 Task: Create a due date automation trigger when advanced on, on the tuesday after a card is due add basic assigned to member @aryan at 11:00 AM.
Action: Mouse moved to (812, 251)
Screenshot: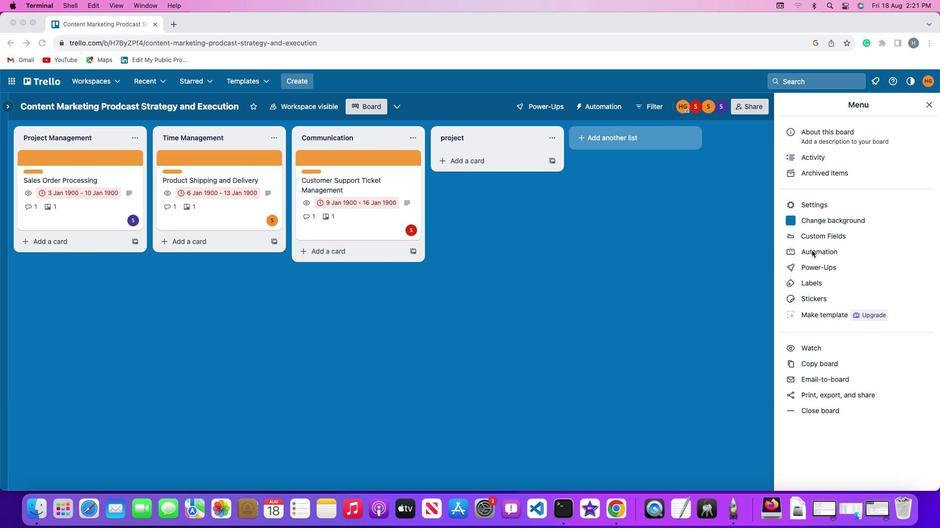 
Action: Mouse pressed left at (812, 251)
Screenshot: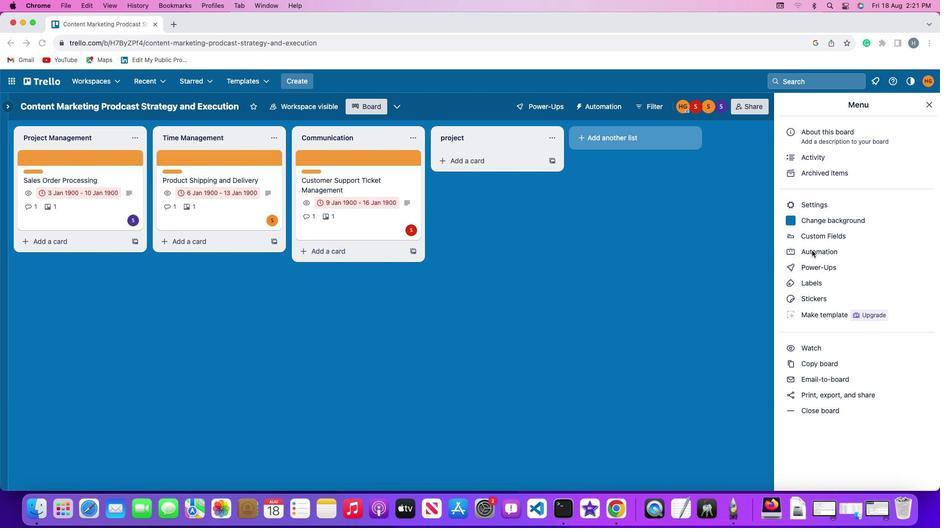 
Action: Mouse pressed left at (812, 251)
Screenshot: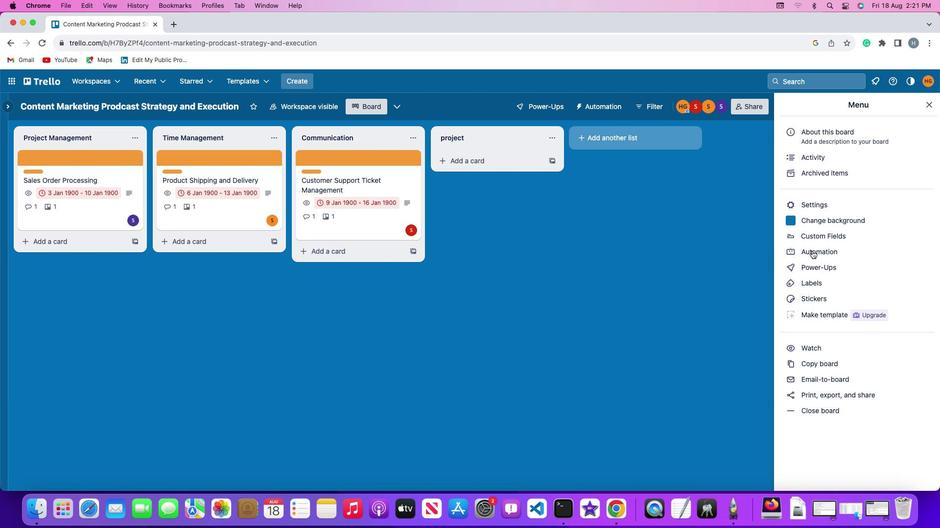 
Action: Mouse moved to (60, 232)
Screenshot: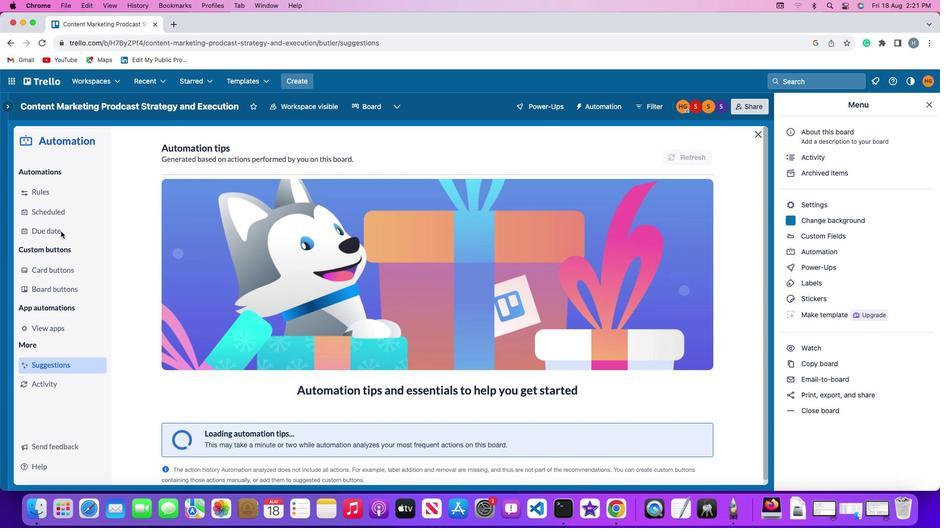 
Action: Mouse pressed left at (60, 232)
Screenshot: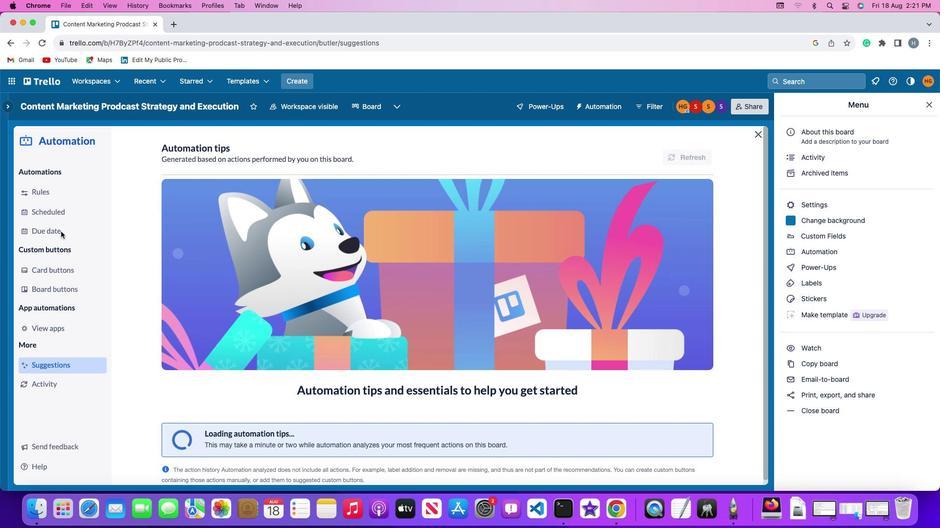 
Action: Mouse moved to (648, 149)
Screenshot: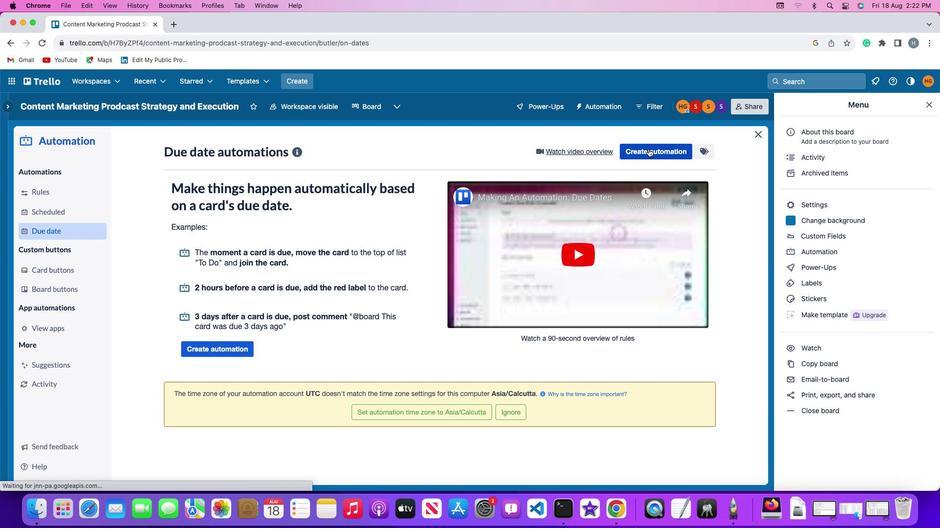 
Action: Mouse pressed left at (648, 149)
Screenshot: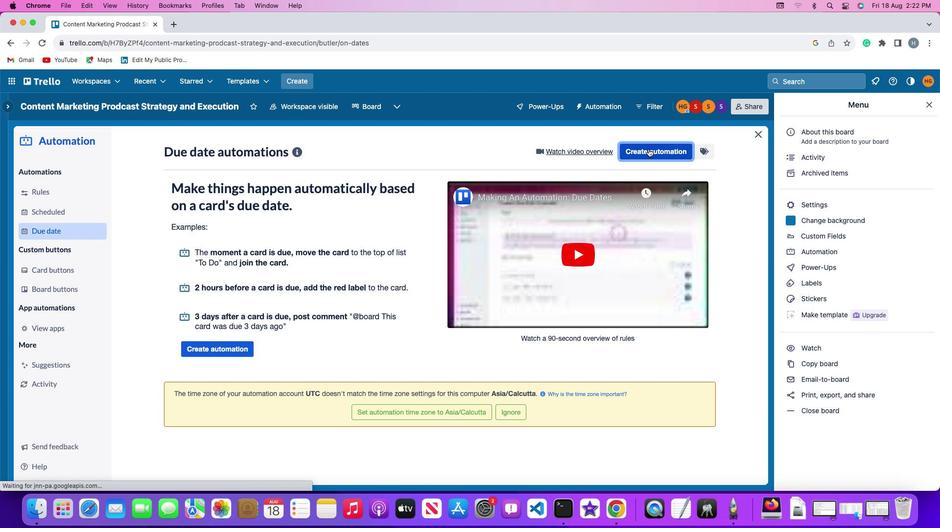 
Action: Mouse moved to (199, 242)
Screenshot: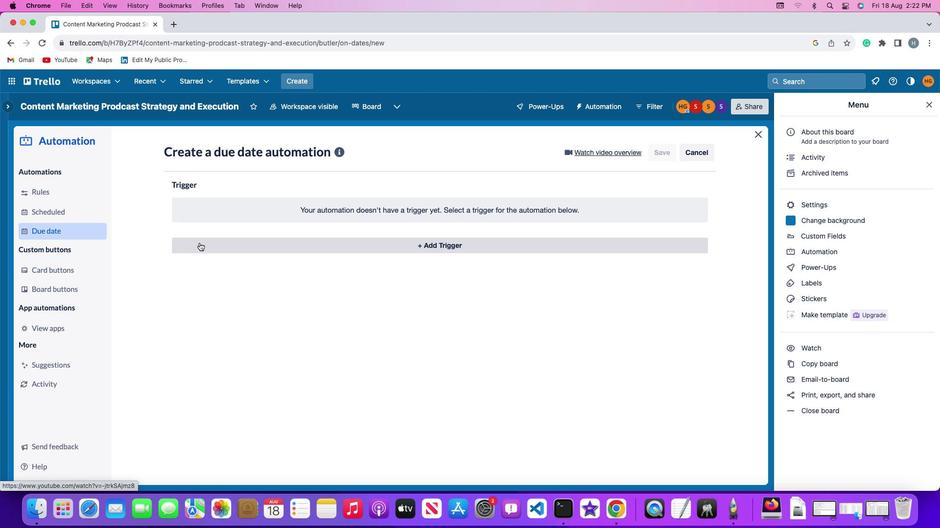 
Action: Mouse pressed left at (199, 242)
Screenshot: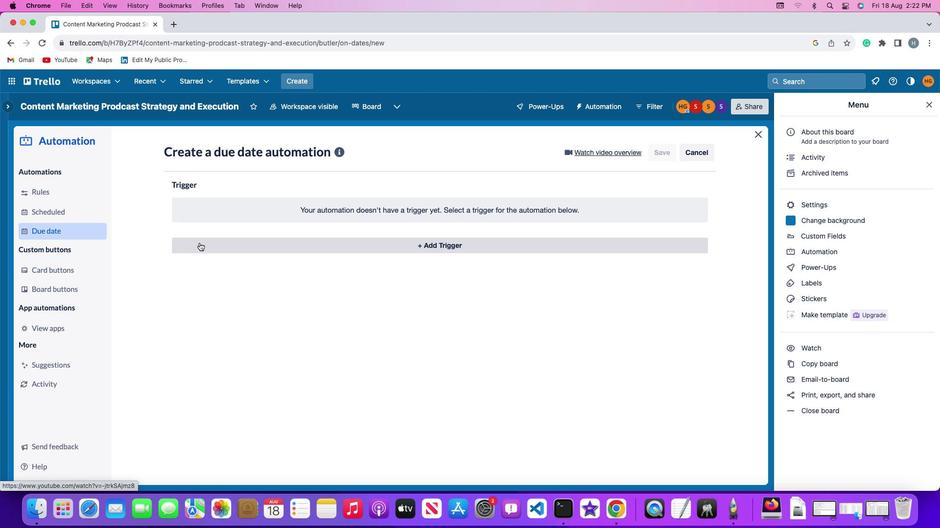 
Action: Mouse moved to (204, 430)
Screenshot: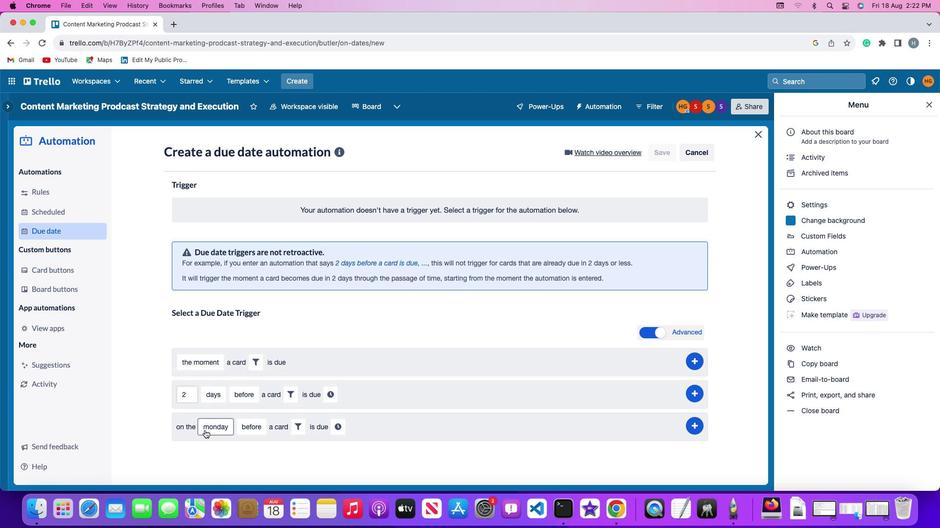 
Action: Mouse pressed left at (204, 430)
Screenshot: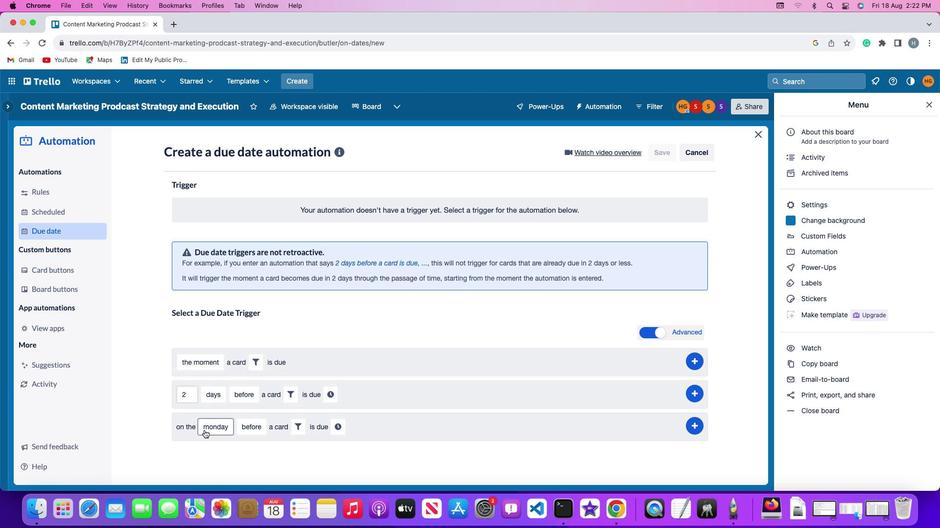 
Action: Mouse moved to (228, 310)
Screenshot: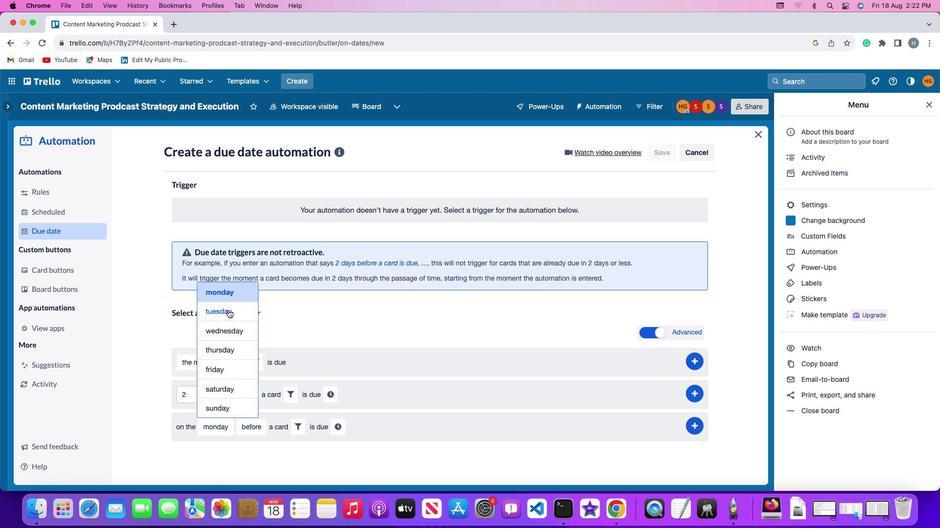 
Action: Mouse pressed left at (228, 310)
Screenshot: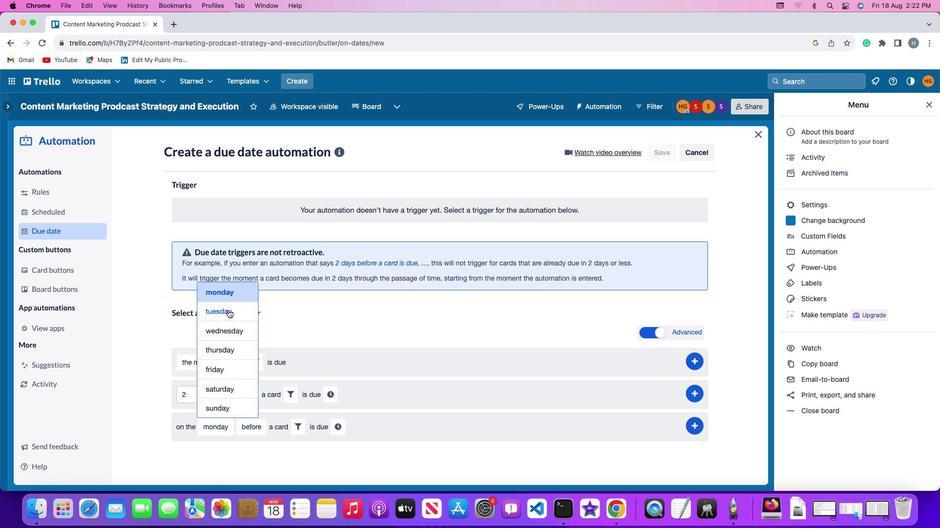 
Action: Mouse moved to (254, 423)
Screenshot: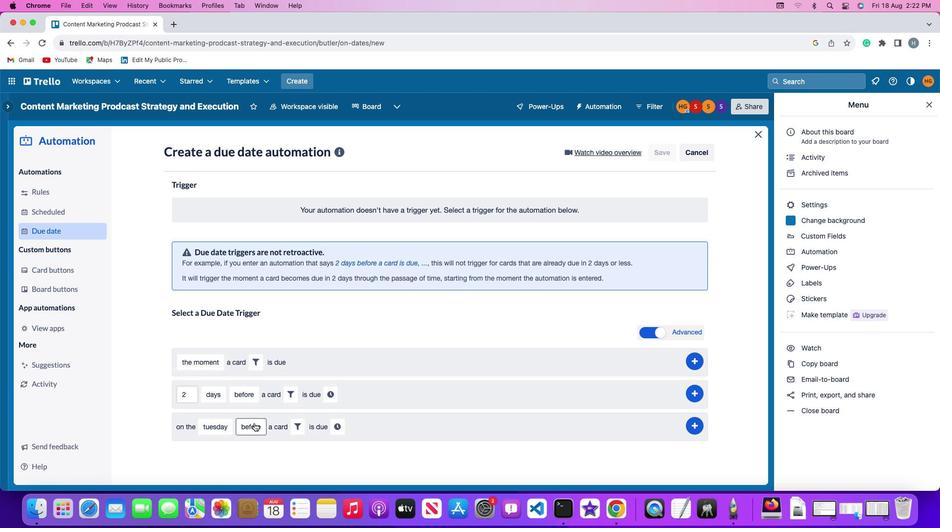 
Action: Mouse pressed left at (254, 423)
Screenshot: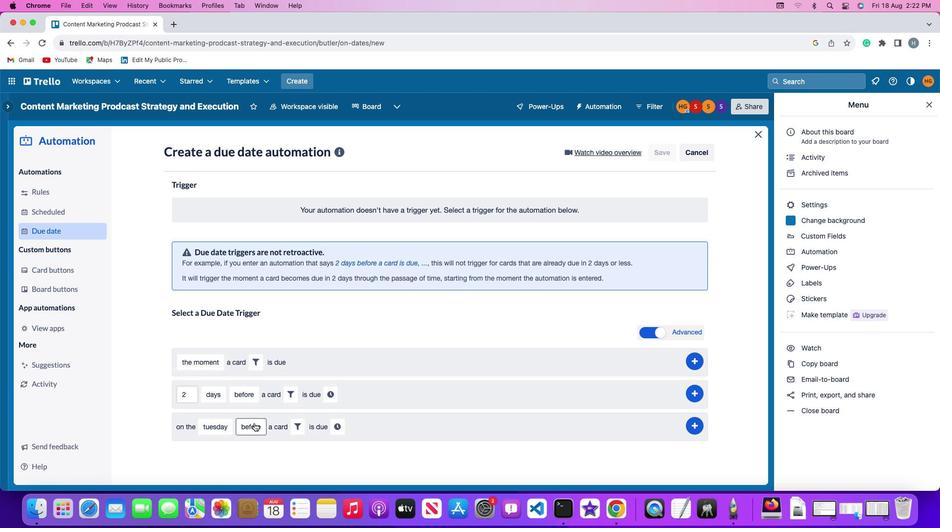 
Action: Mouse moved to (265, 365)
Screenshot: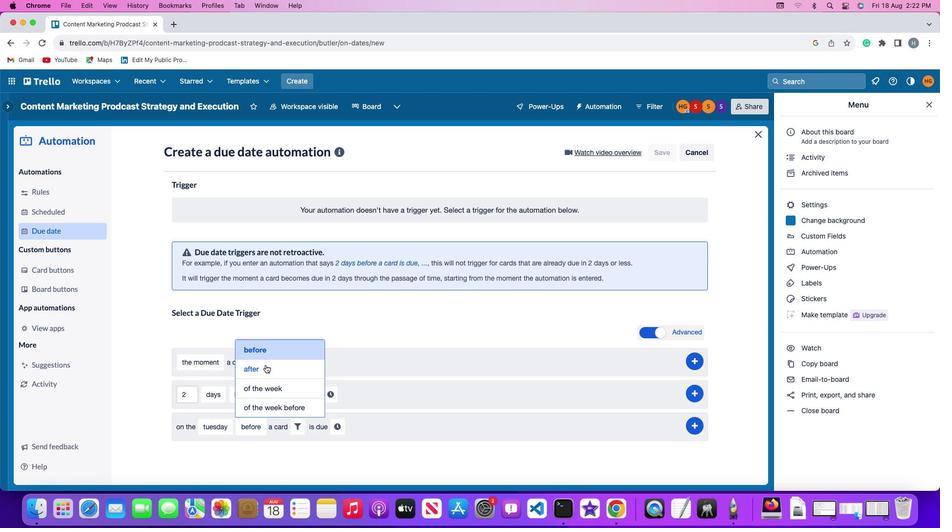 
Action: Mouse pressed left at (265, 365)
Screenshot: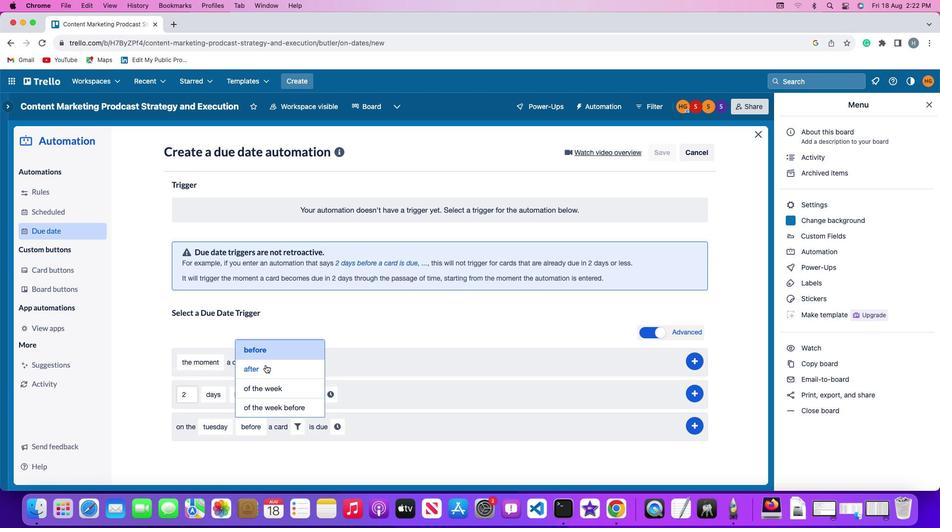 
Action: Mouse moved to (293, 430)
Screenshot: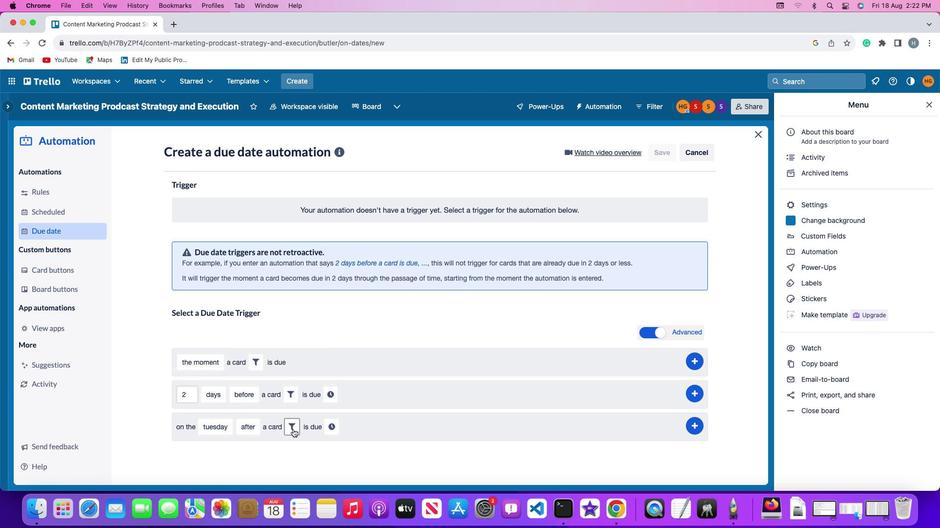 
Action: Mouse pressed left at (293, 430)
Screenshot: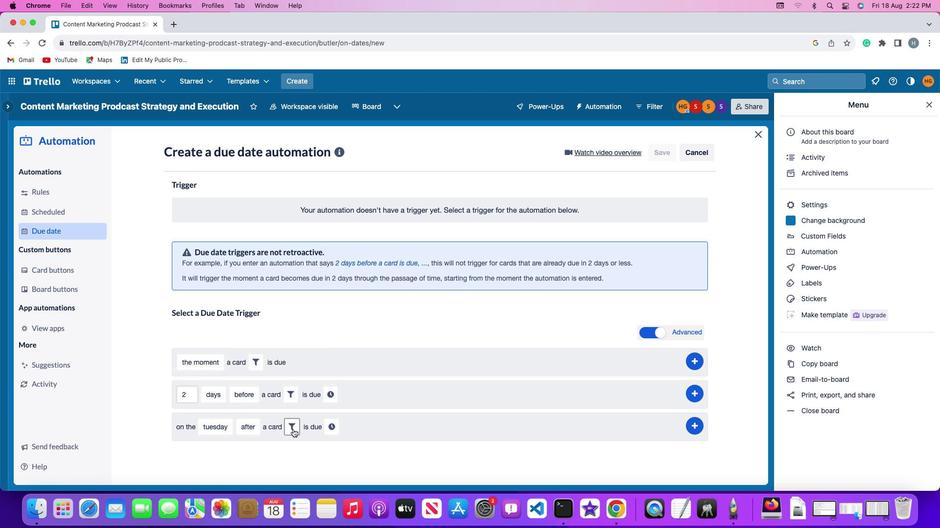 
Action: Mouse moved to (278, 453)
Screenshot: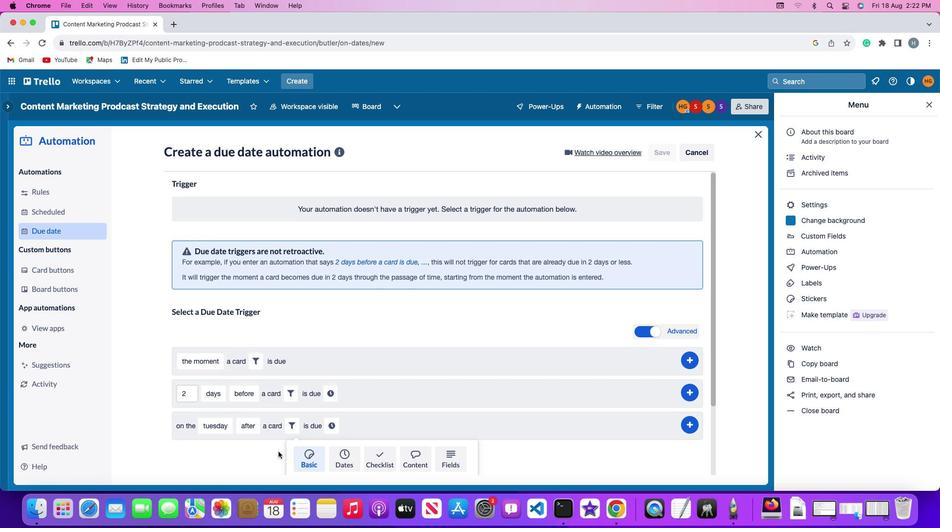 
Action: Mouse scrolled (278, 453) with delta (0, 0)
Screenshot: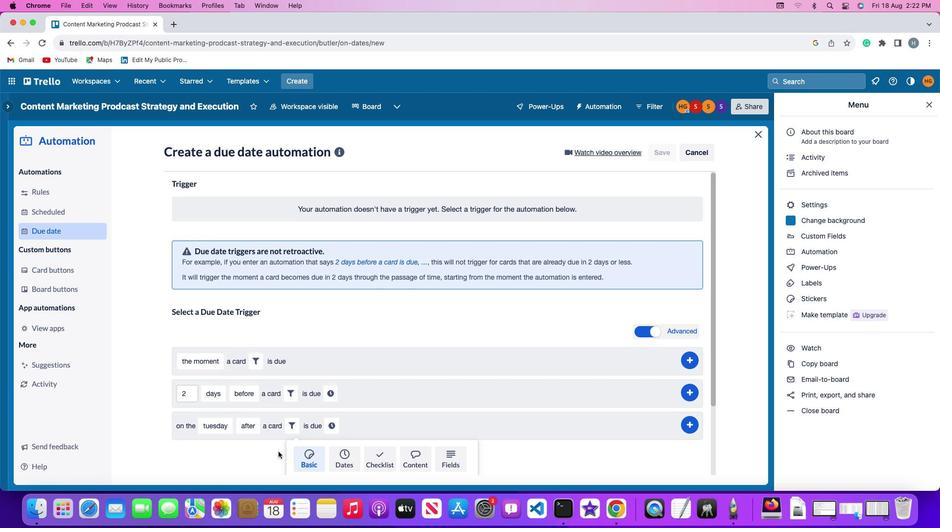 
Action: Mouse scrolled (278, 453) with delta (0, 0)
Screenshot: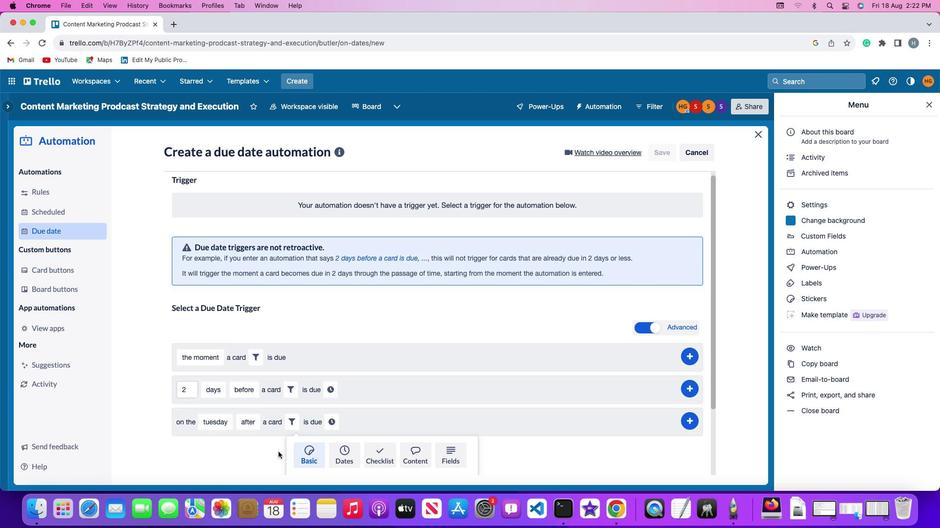 
Action: Mouse moved to (278, 453)
Screenshot: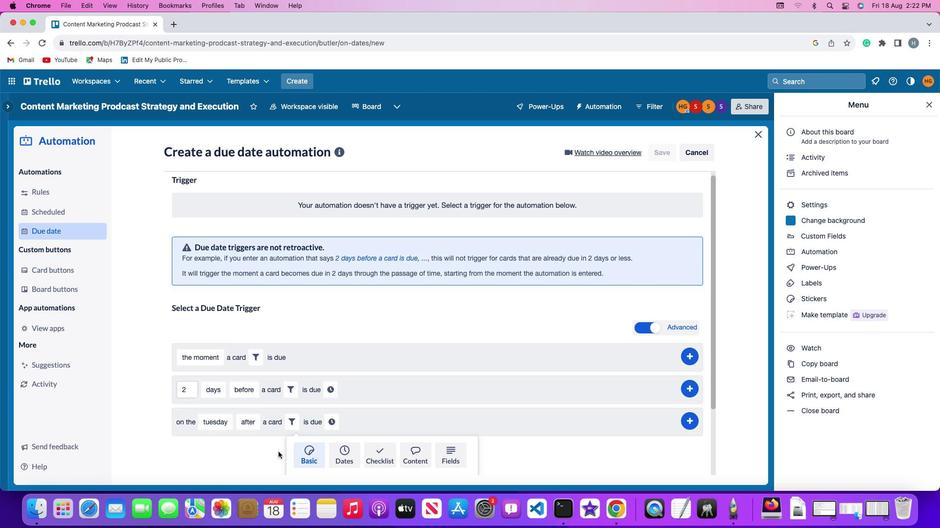
Action: Mouse scrolled (278, 453) with delta (0, -1)
Screenshot: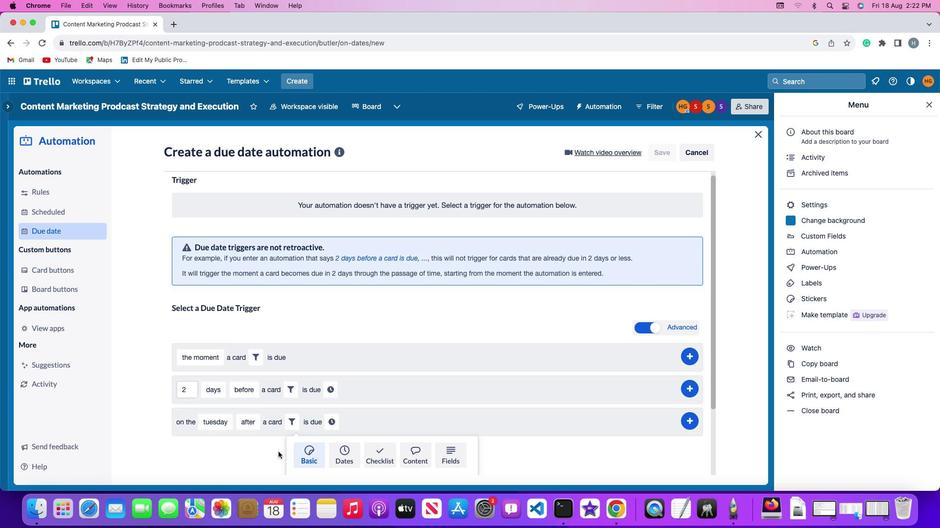 
Action: Mouse moved to (278, 452)
Screenshot: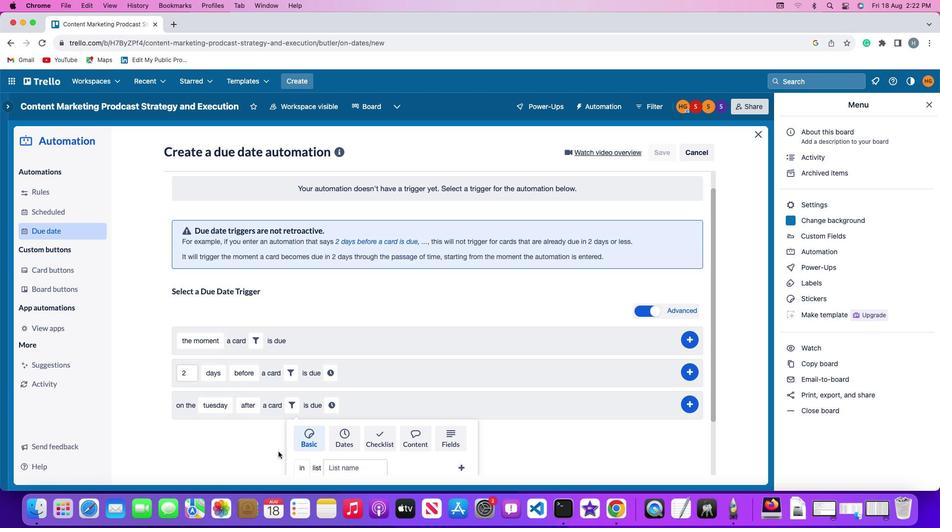 
Action: Mouse scrolled (278, 452) with delta (0, -2)
Screenshot: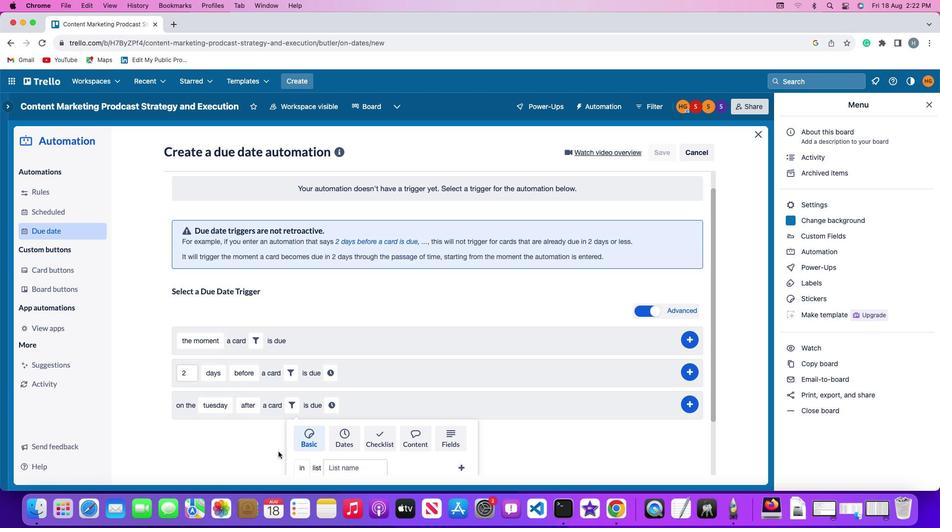 
Action: Mouse moved to (278, 452)
Screenshot: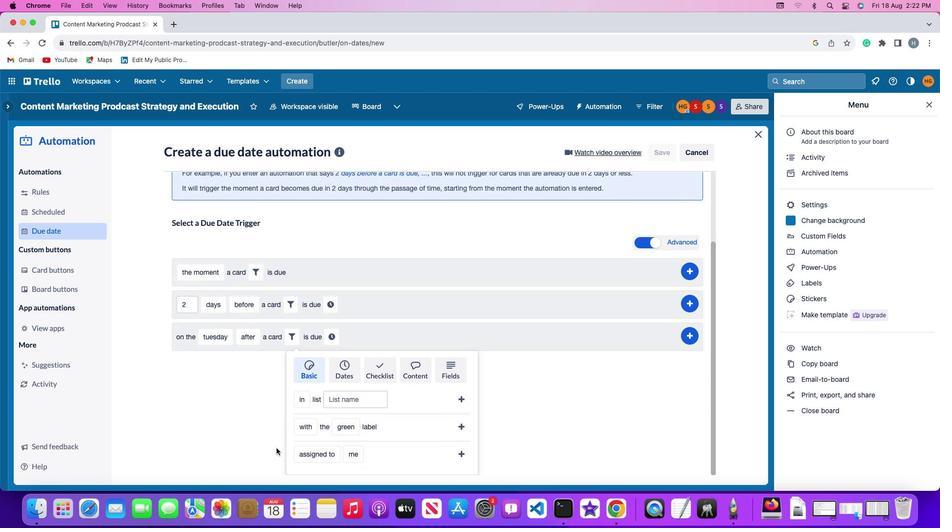 
Action: Mouse scrolled (278, 452) with delta (0, 0)
Screenshot: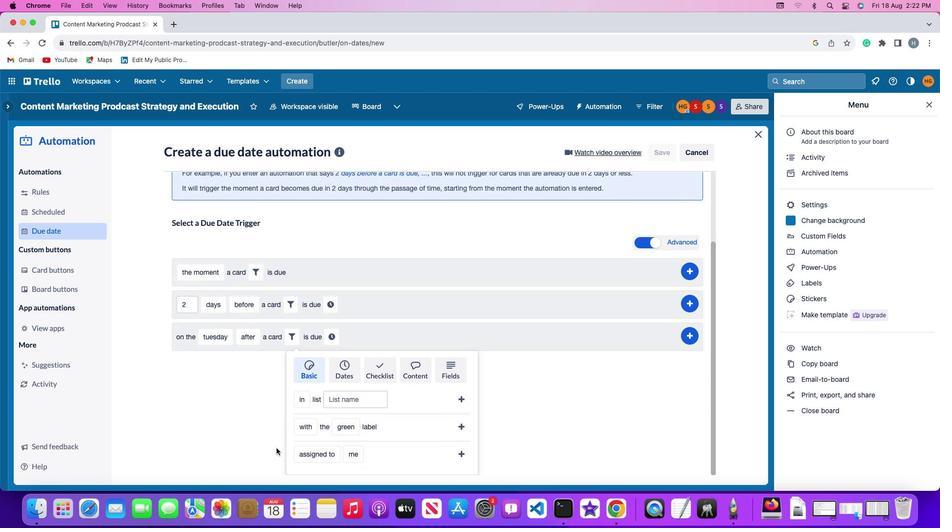 
Action: Mouse scrolled (278, 452) with delta (0, 0)
Screenshot: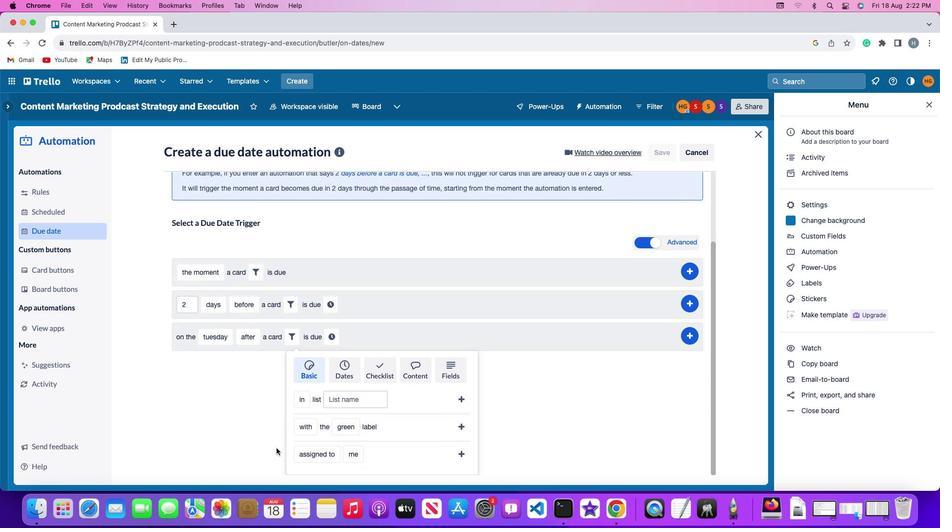 
Action: Mouse moved to (278, 452)
Screenshot: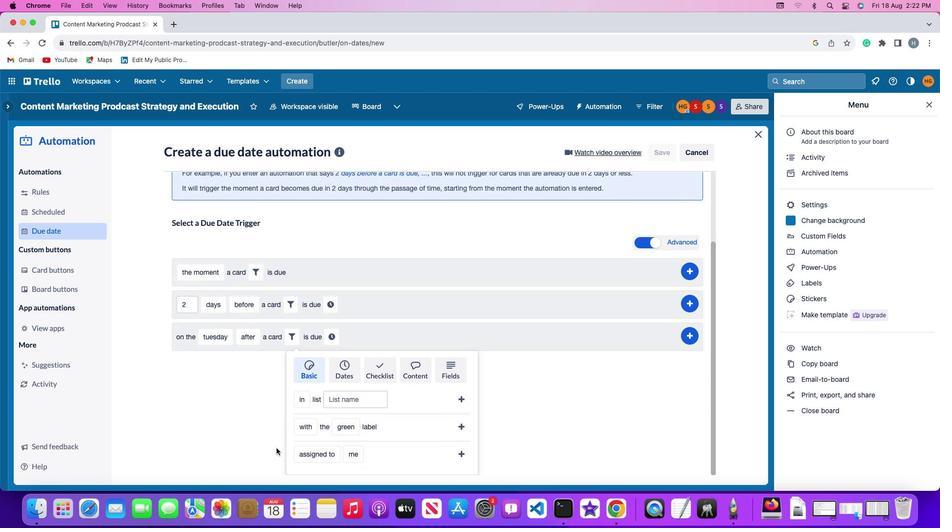 
Action: Mouse scrolled (278, 452) with delta (0, -1)
Screenshot: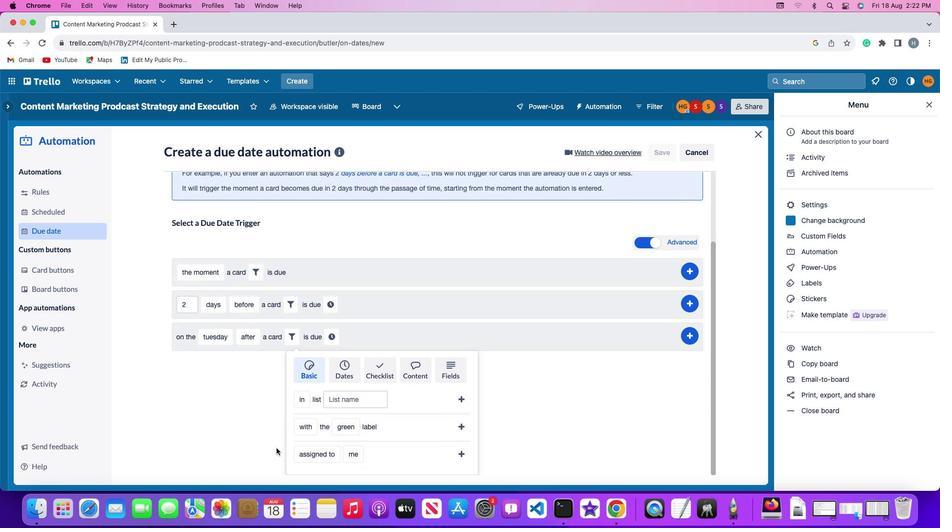 
Action: Mouse moved to (277, 449)
Screenshot: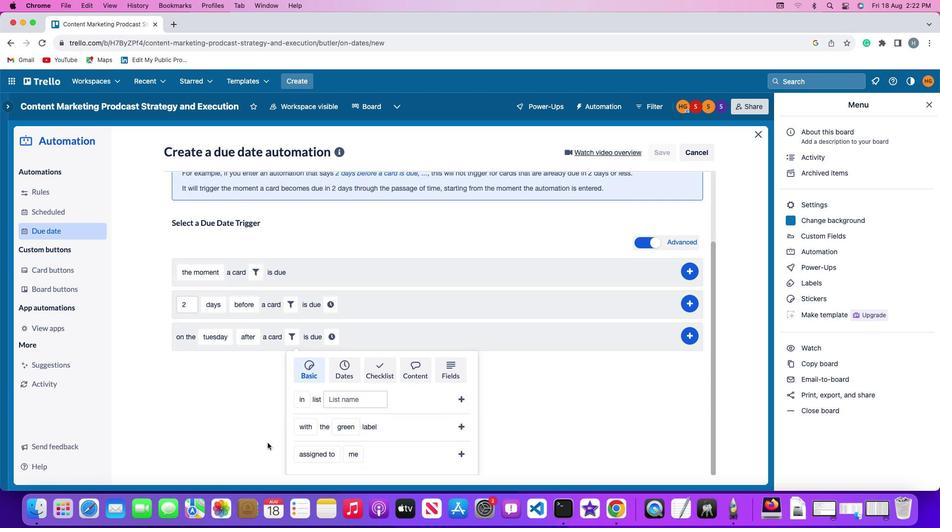 
Action: Mouse scrolled (277, 449) with delta (0, -2)
Screenshot: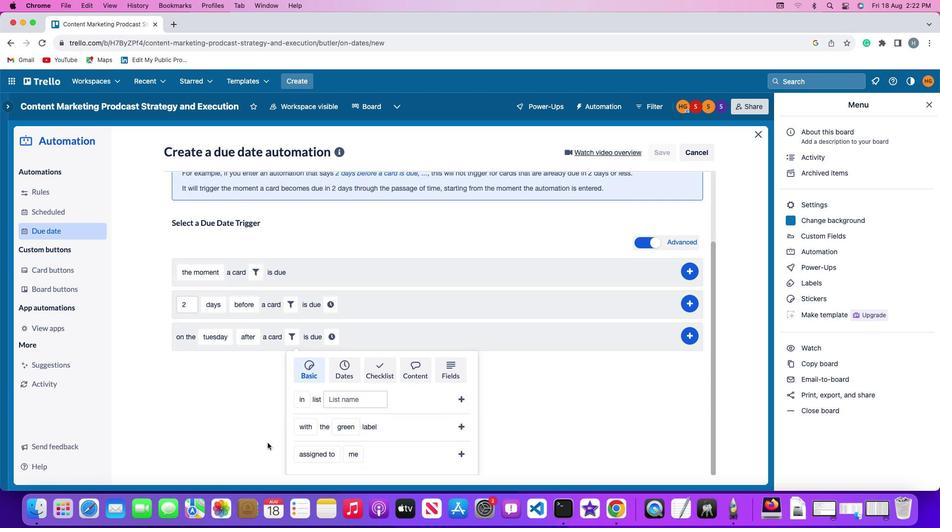
Action: Mouse moved to (314, 451)
Screenshot: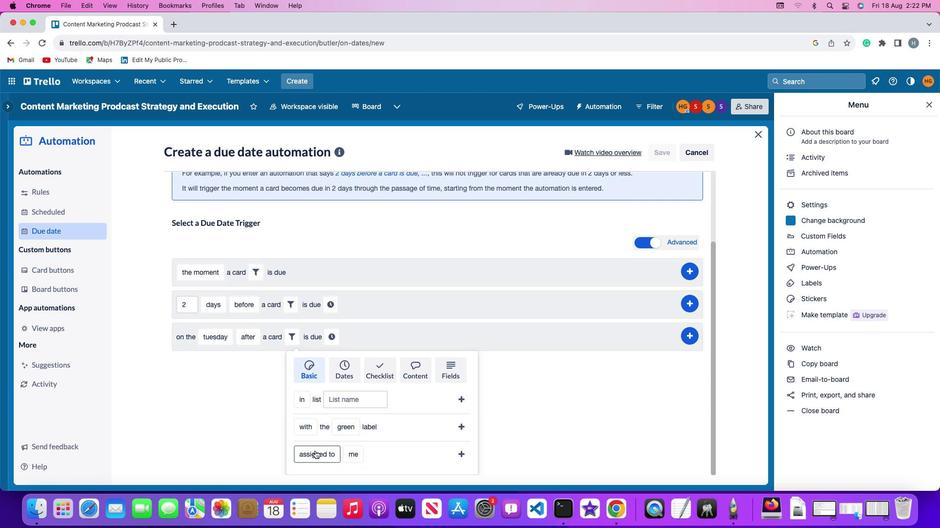 
Action: Mouse pressed left at (314, 451)
Screenshot: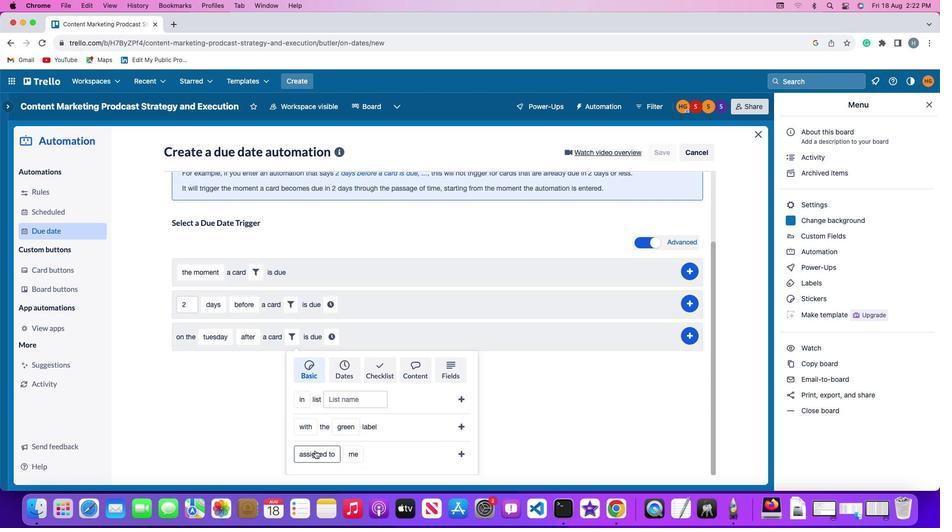 
Action: Mouse moved to (328, 399)
Screenshot: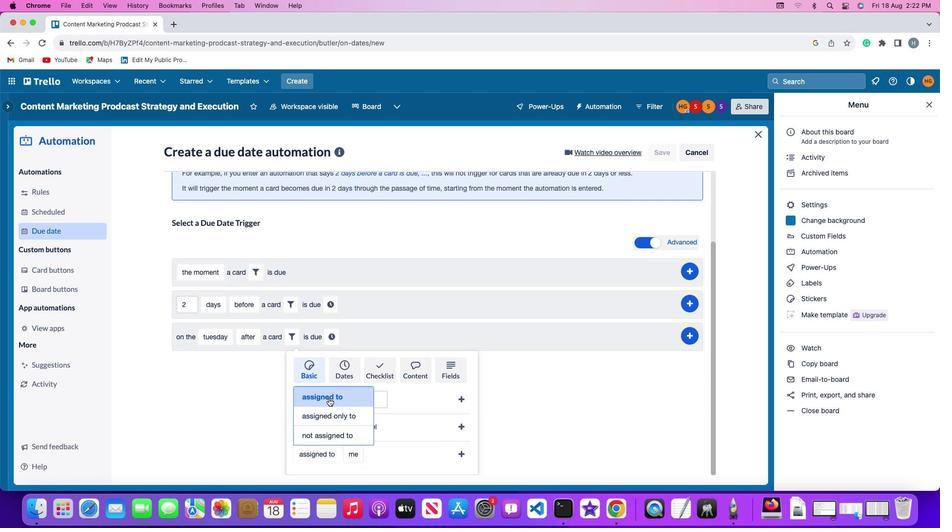 
Action: Mouse pressed left at (328, 399)
Screenshot: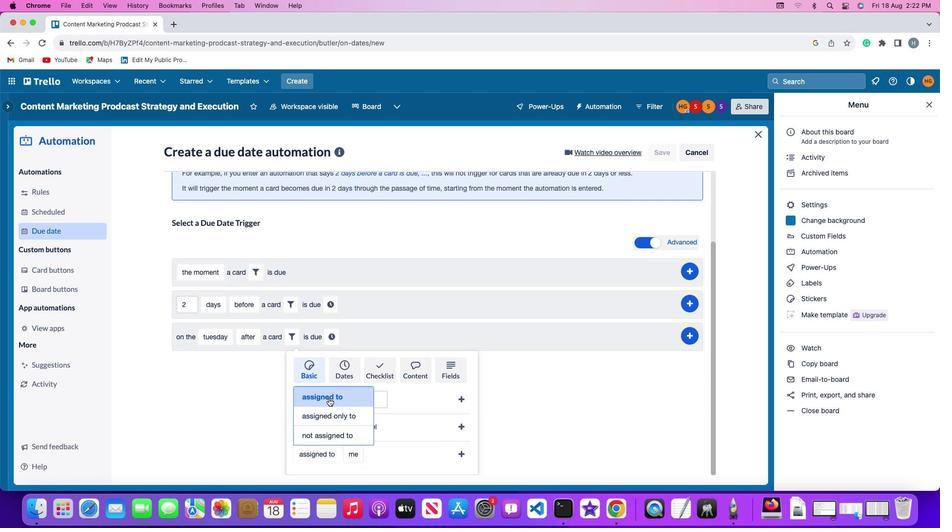 
Action: Mouse moved to (356, 455)
Screenshot: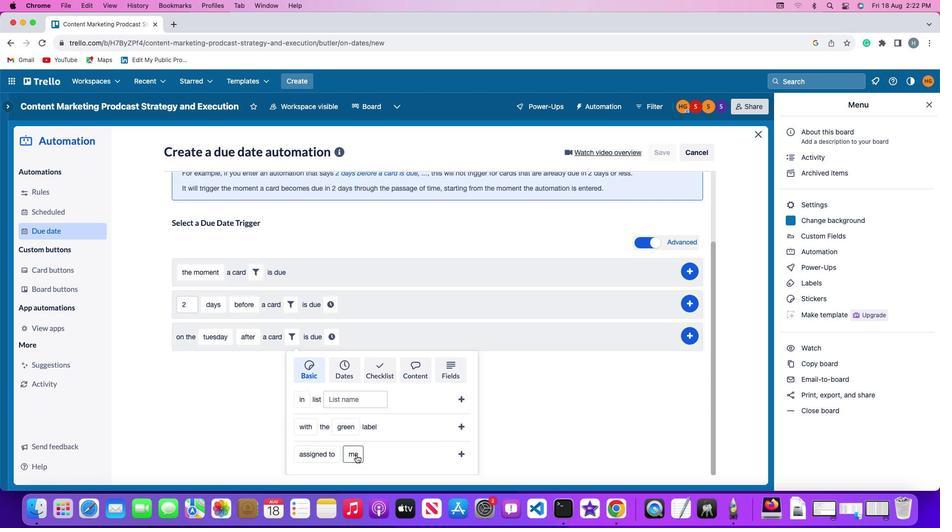 
Action: Mouse pressed left at (356, 455)
Screenshot: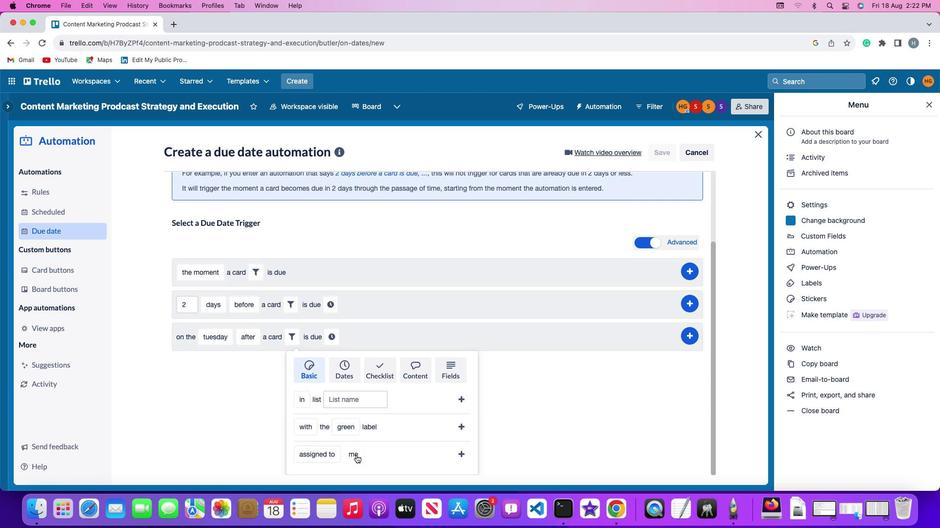 
Action: Mouse moved to (368, 439)
Screenshot: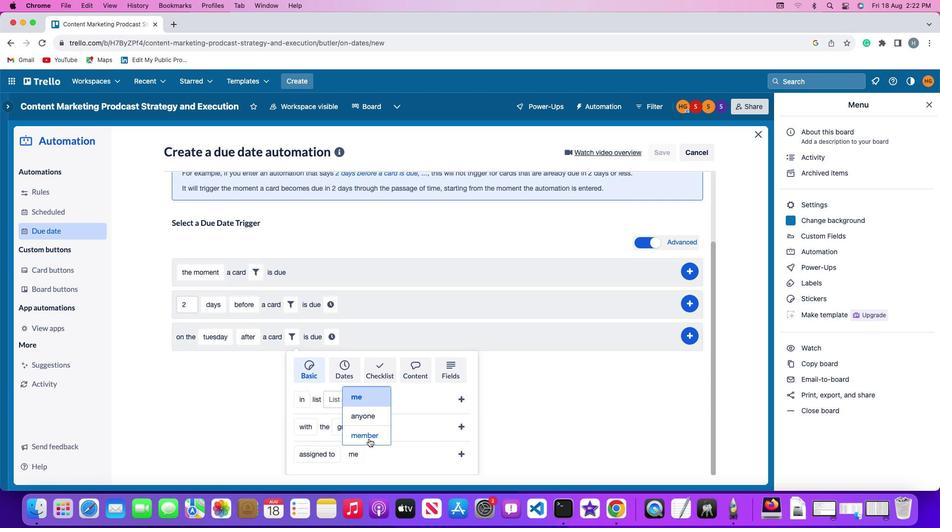 
Action: Mouse pressed left at (368, 439)
Screenshot: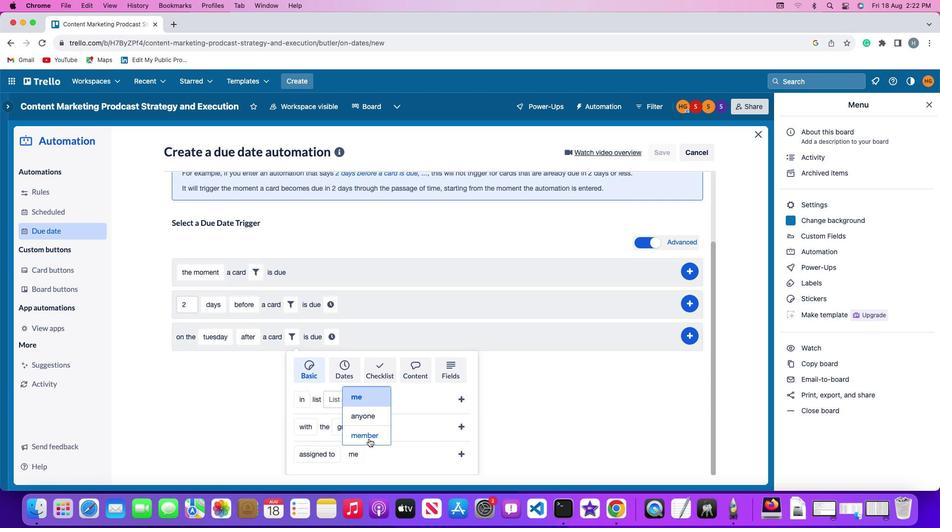 
Action: Mouse moved to (404, 455)
Screenshot: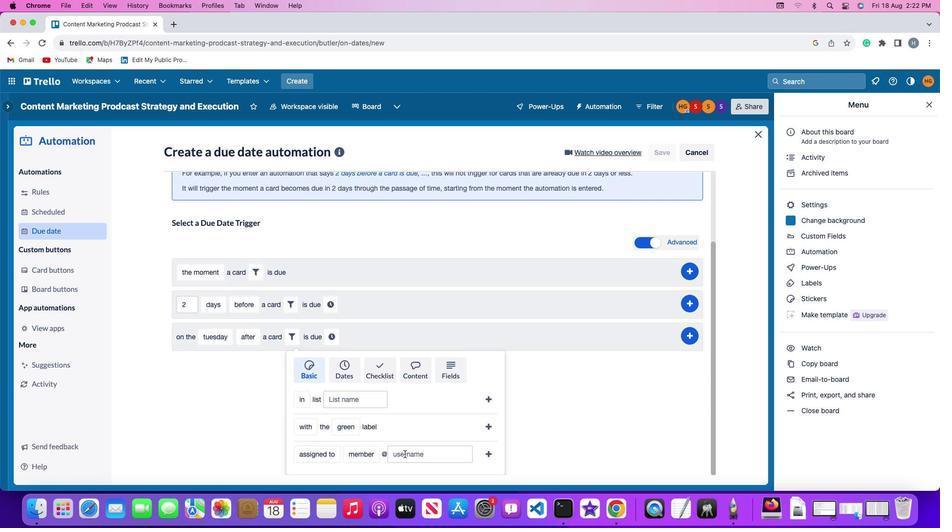 
Action: Mouse pressed left at (404, 455)
Screenshot: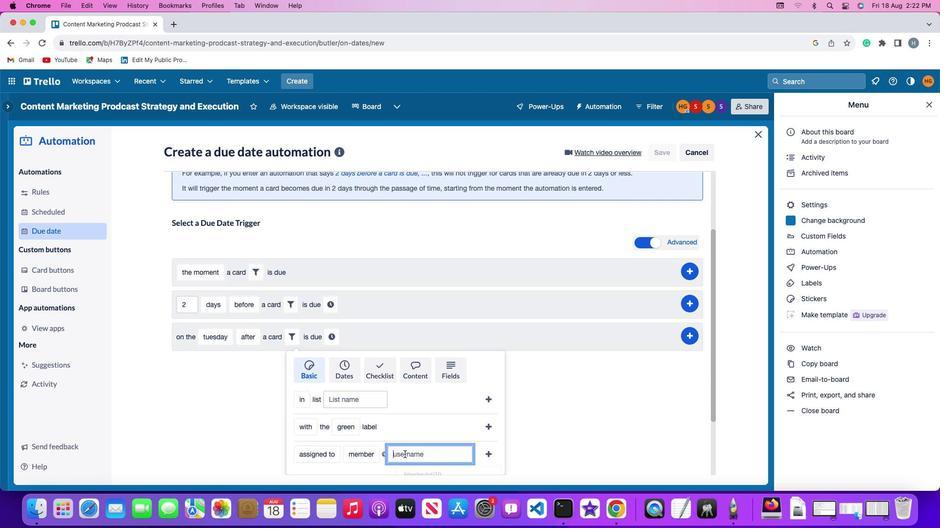 
Action: Mouse moved to (407, 454)
Screenshot: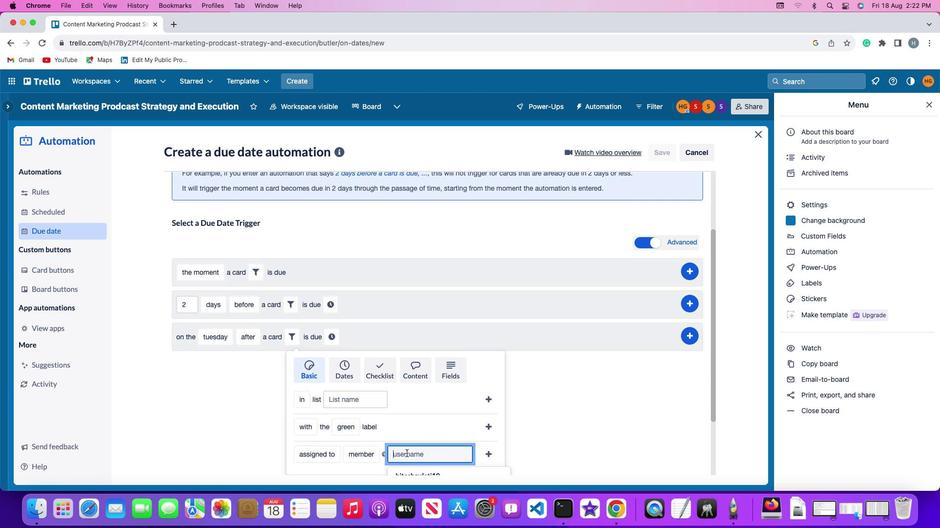 
Action: Key pressed 'a''r''y''a''n'
Screenshot: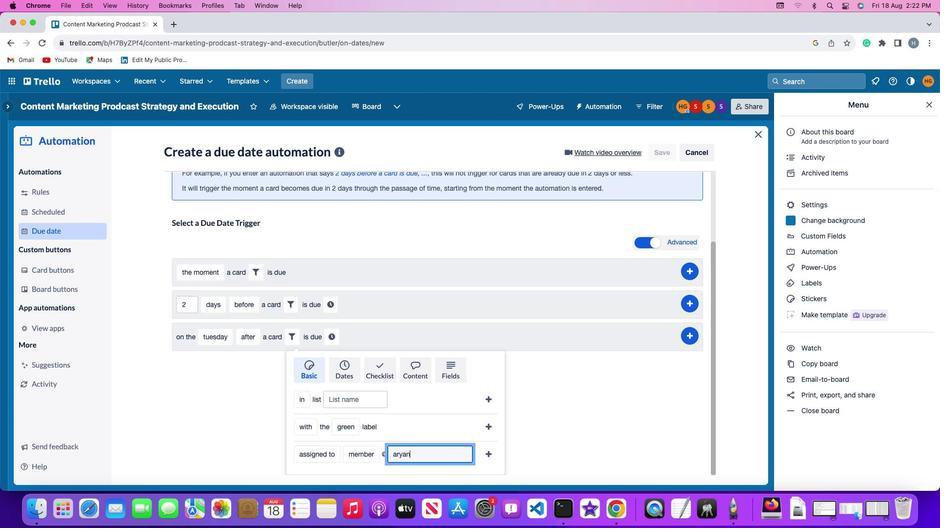
Action: Mouse moved to (485, 453)
Screenshot: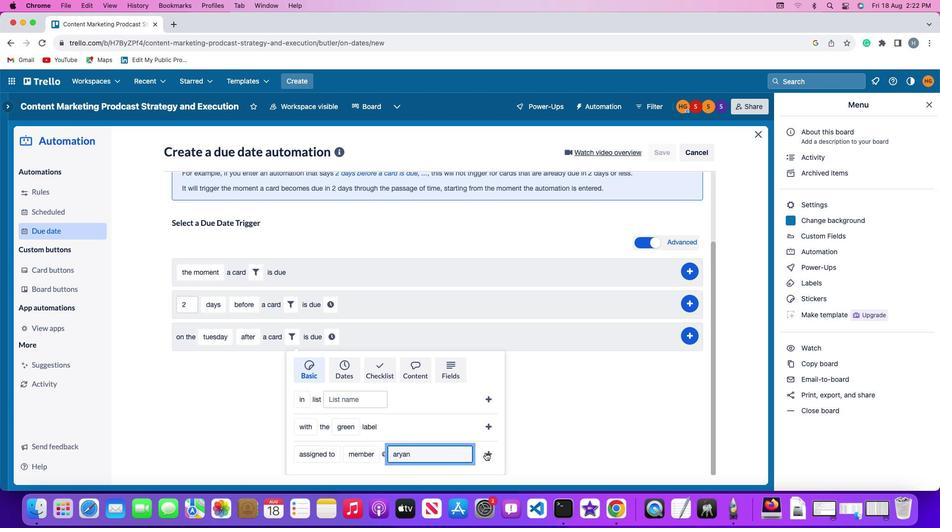 
Action: Mouse pressed left at (485, 453)
Screenshot: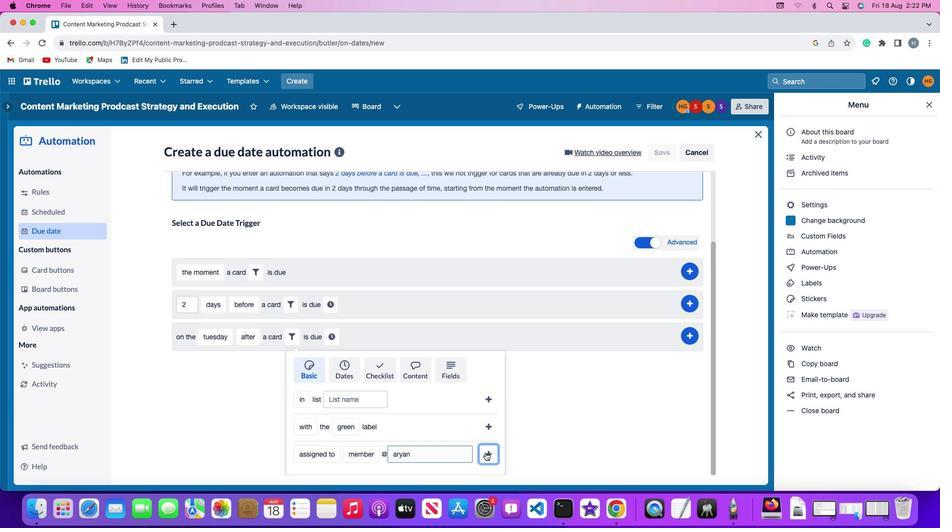 
Action: Mouse moved to (443, 424)
Screenshot: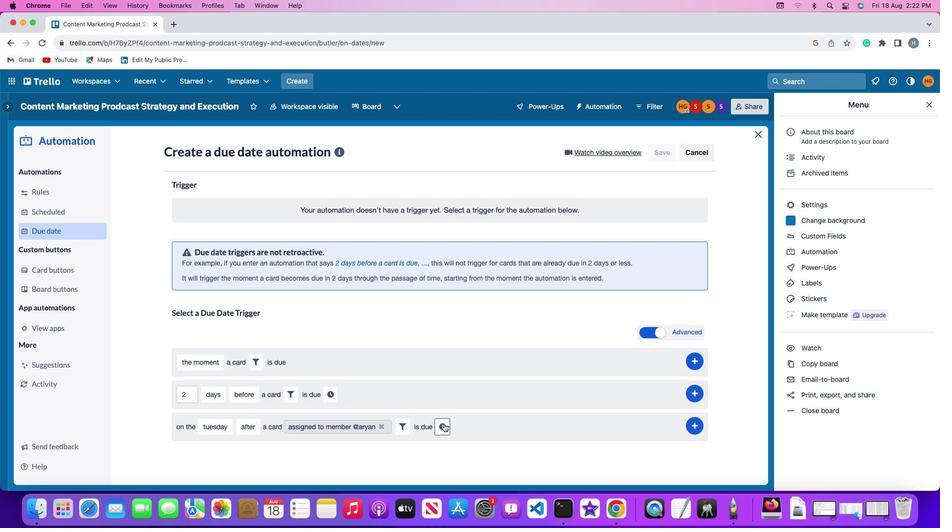 
Action: Mouse pressed left at (443, 424)
Screenshot: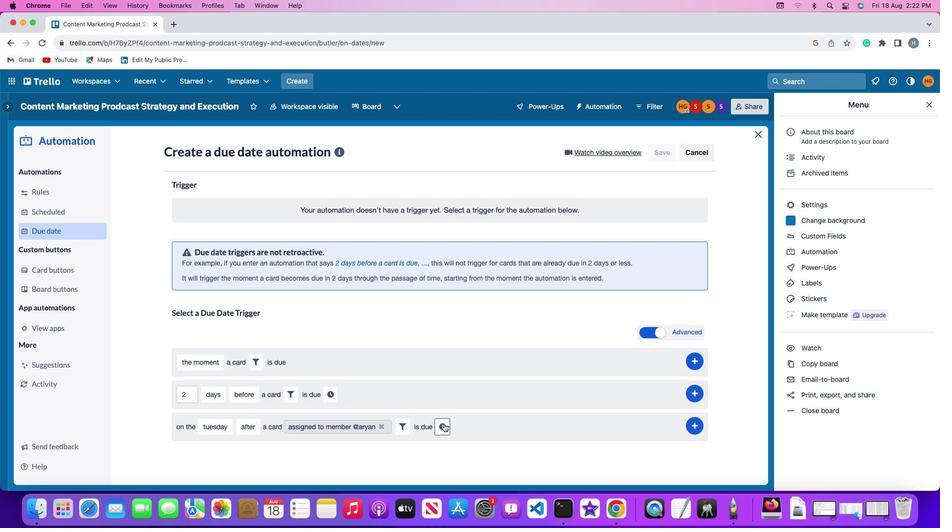 
Action: Mouse moved to (461, 428)
Screenshot: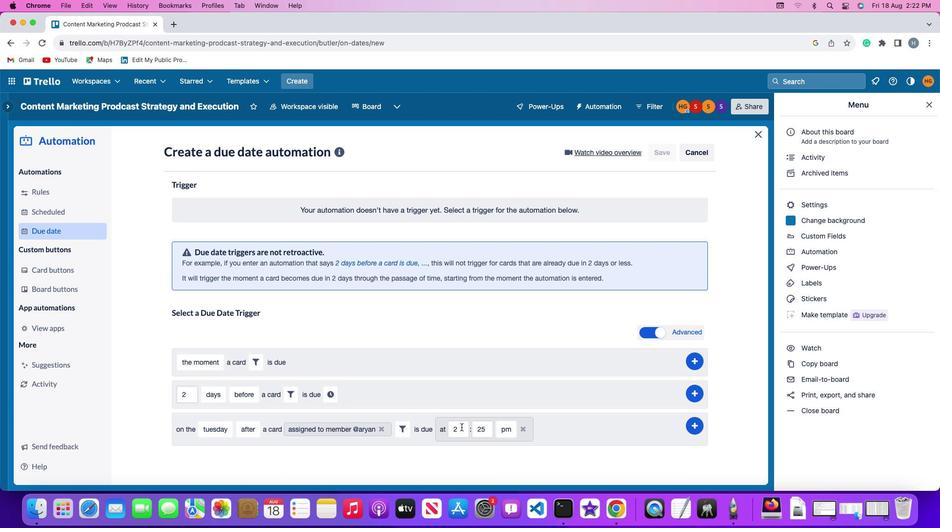 
Action: Mouse pressed left at (461, 428)
Screenshot: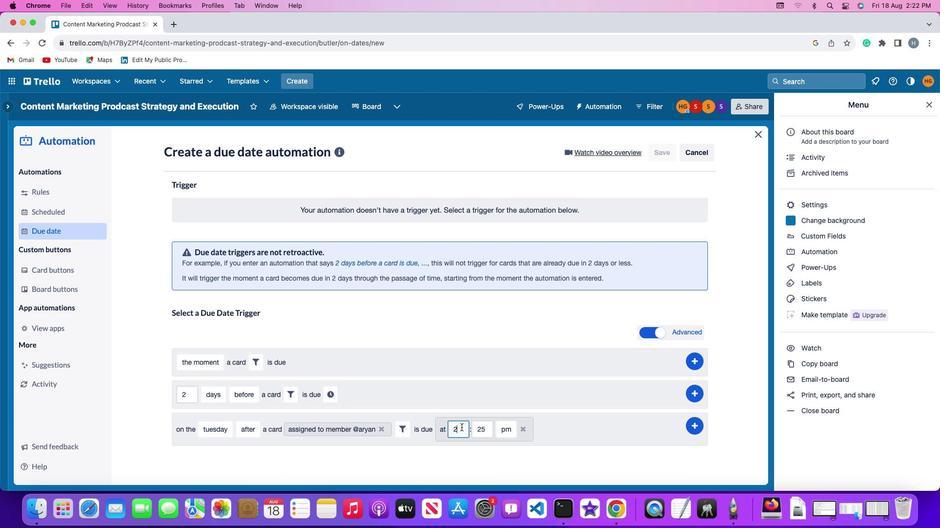 
Action: Key pressed Key.backspace'1''1'
Screenshot: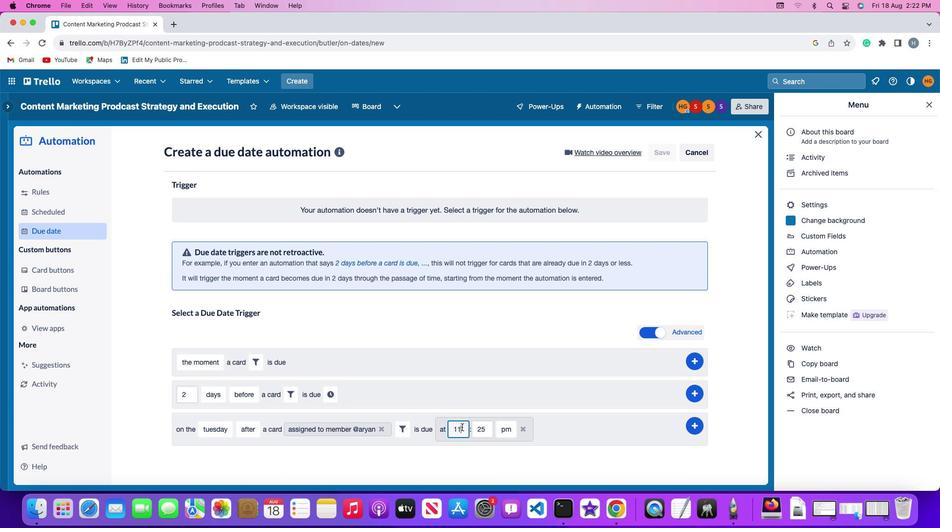 
Action: Mouse moved to (481, 430)
Screenshot: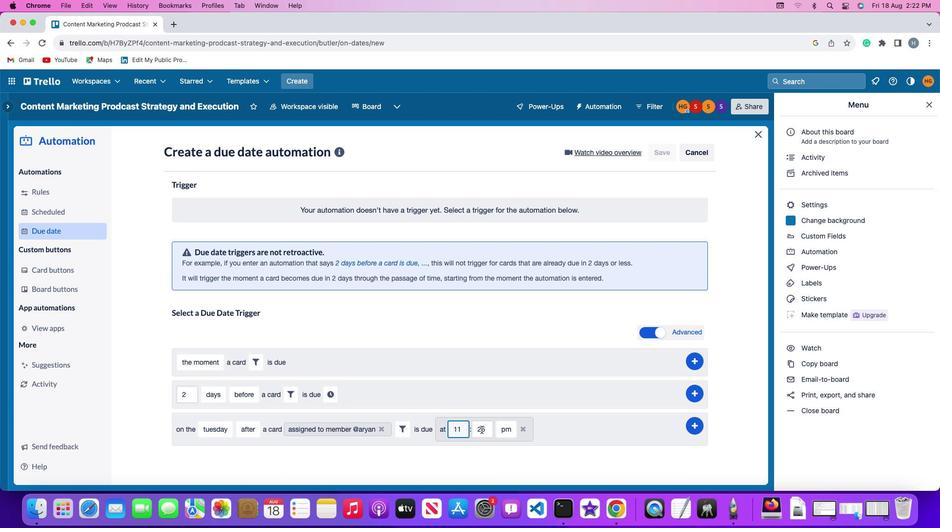 
Action: Mouse pressed left at (481, 430)
Screenshot: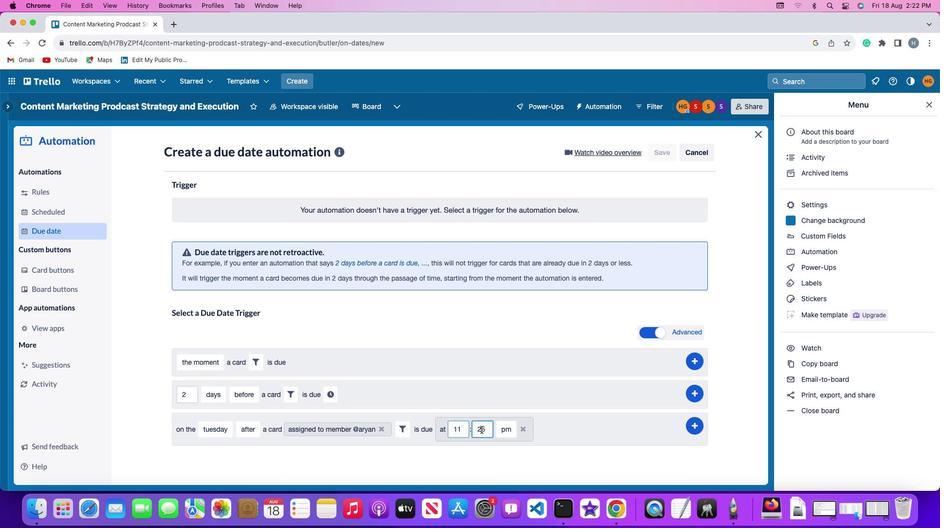 
Action: Mouse moved to (483, 430)
Screenshot: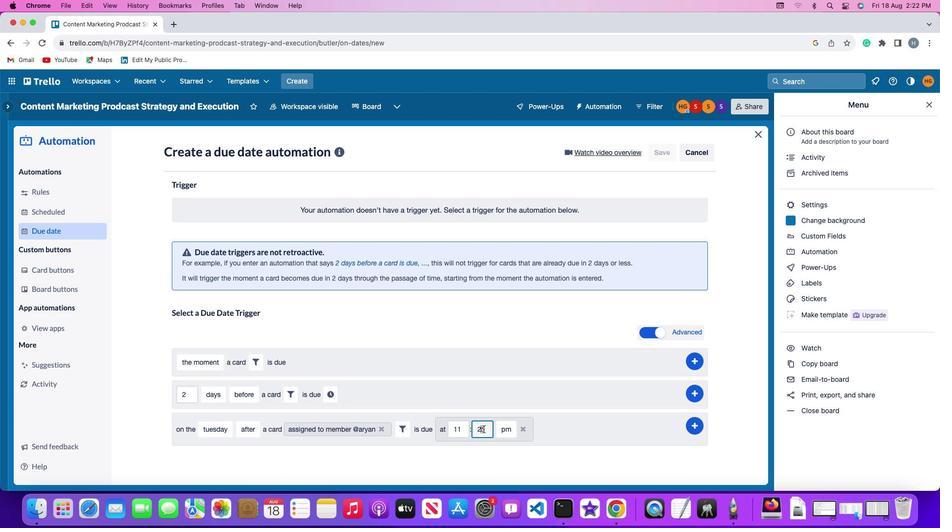 
Action: Key pressed Key.rightKey.backspaceKey.backspace'0''0'
Screenshot: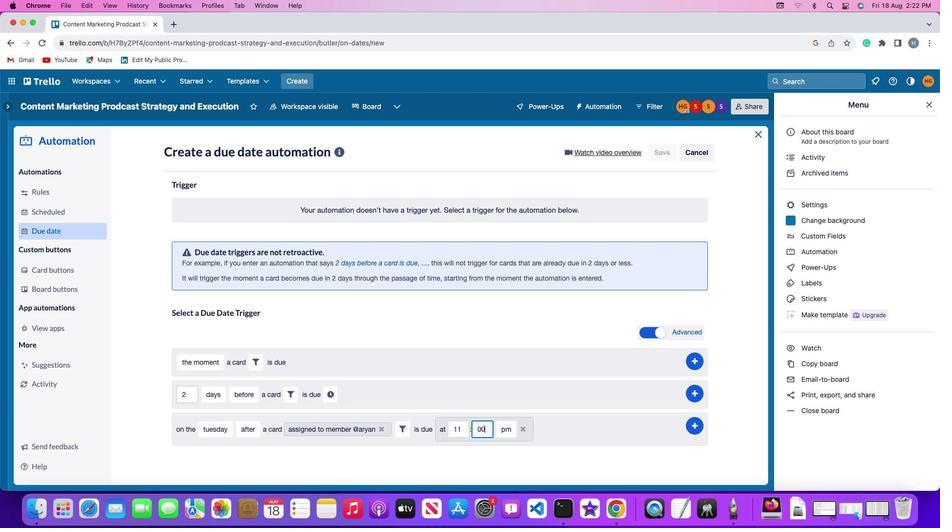 
Action: Mouse moved to (508, 429)
Screenshot: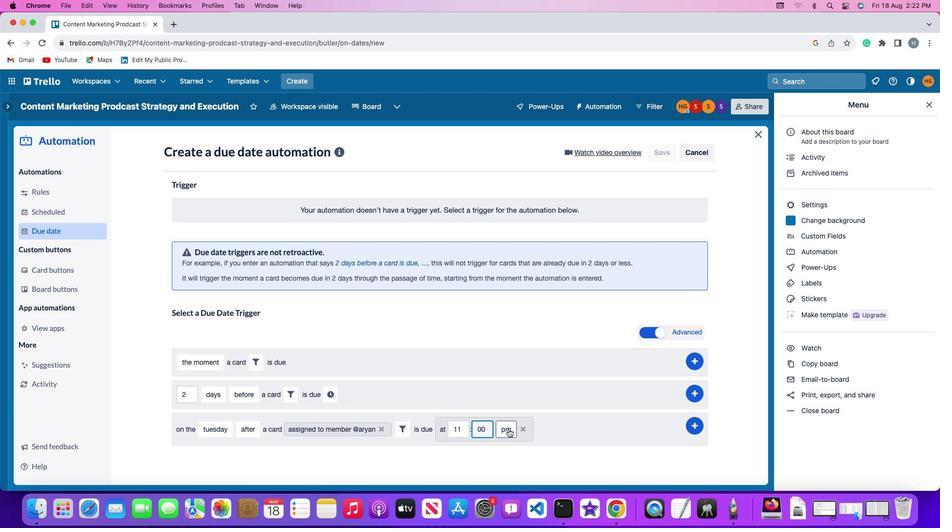 
Action: Mouse pressed left at (508, 429)
Screenshot: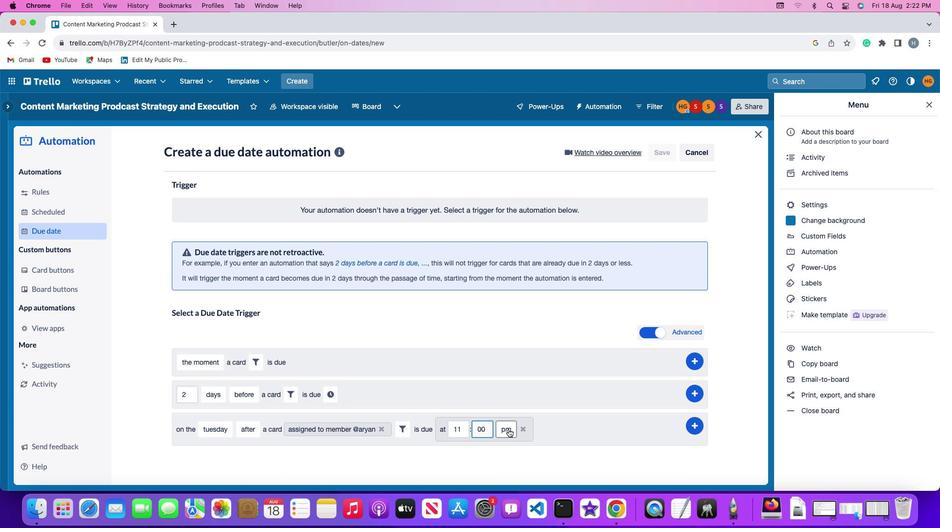 
Action: Mouse moved to (508, 453)
Screenshot: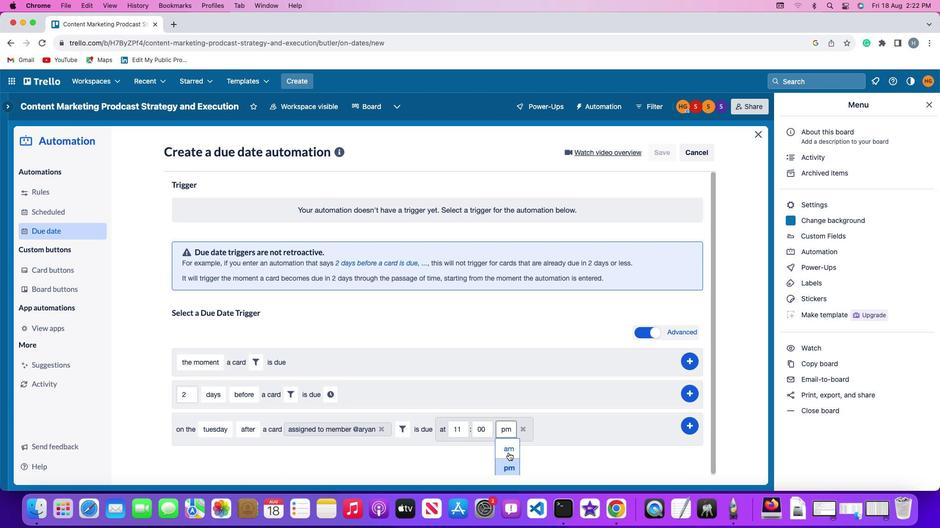 
Action: Mouse pressed left at (508, 453)
Screenshot: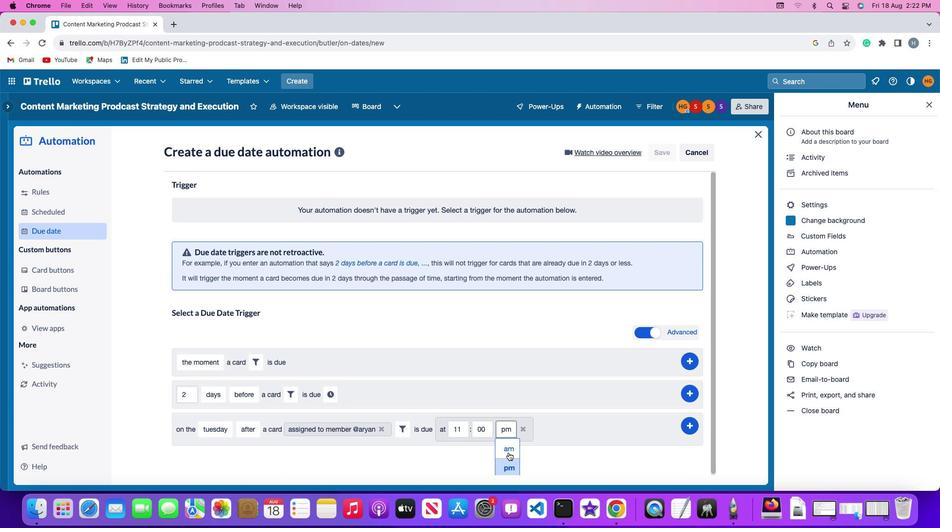 
Action: Mouse moved to (696, 426)
Screenshot: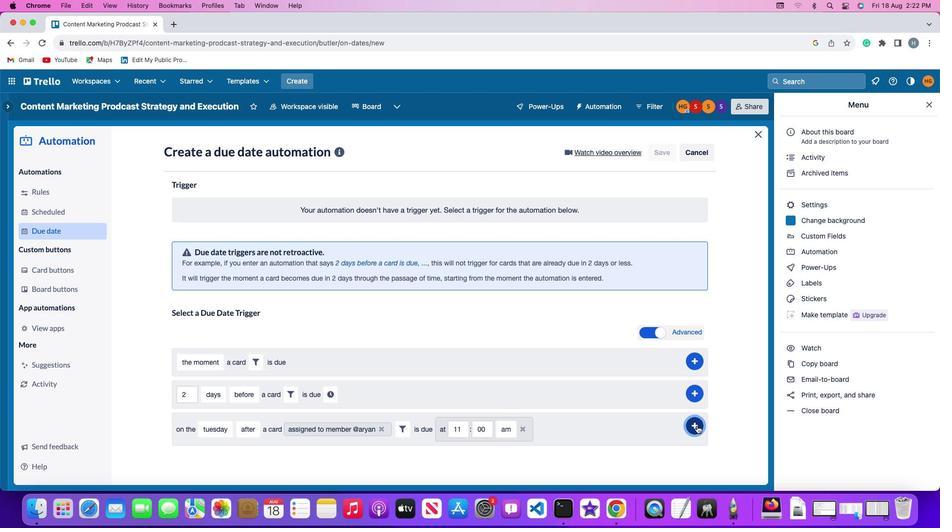
Action: Mouse pressed left at (696, 426)
Screenshot: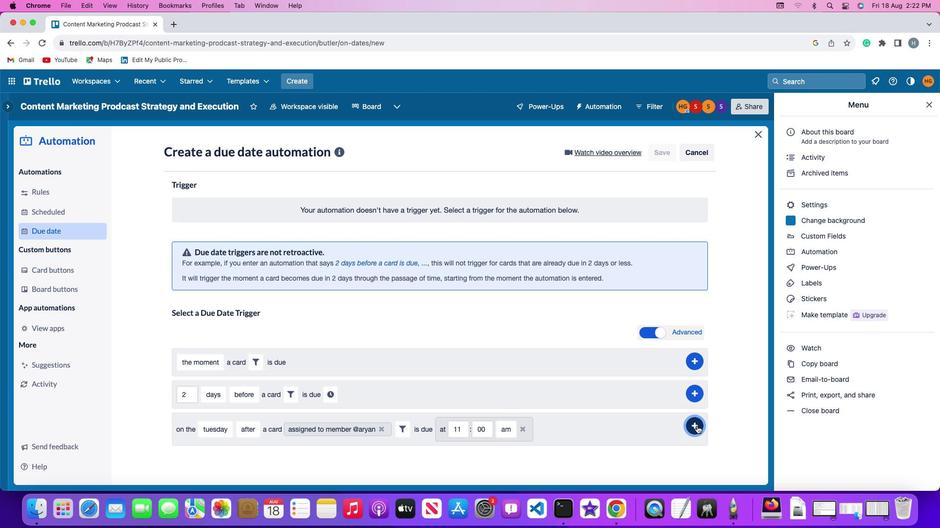 
Action: Mouse moved to (730, 370)
Screenshot: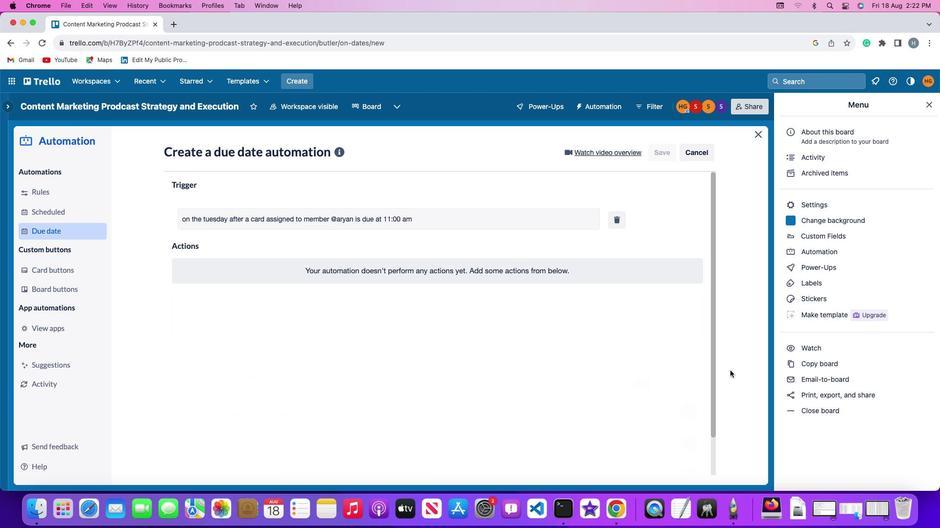 
